 Task: In the  document disruption.htmlSelect Headings and apply  'Italics' Select the text and align it to the  'Left'. Select the table and apply  All Borders
Action: Mouse moved to (255, 332)
Screenshot: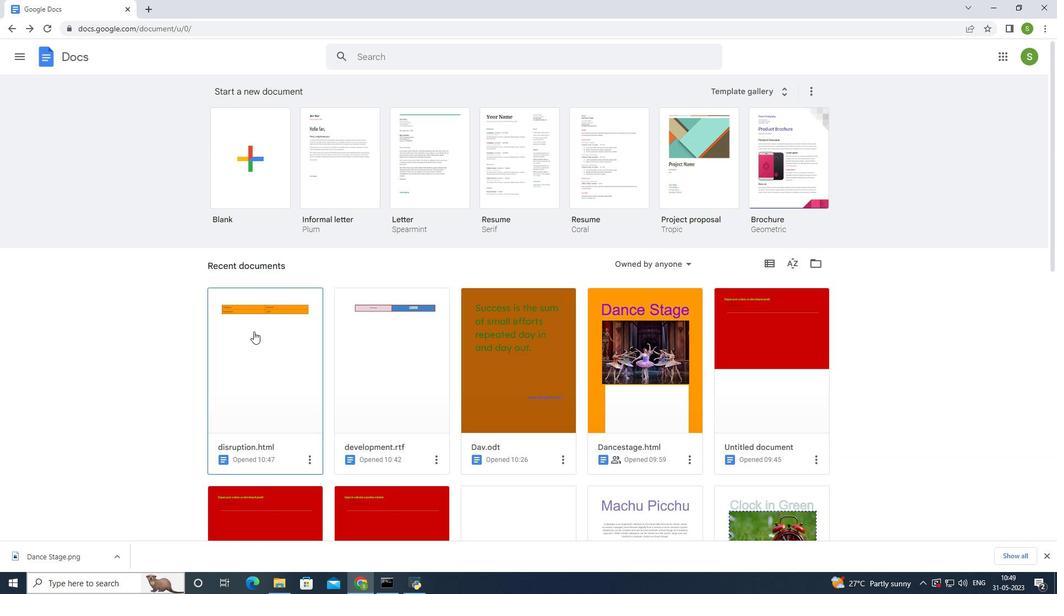 
Action: Mouse pressed left at (255, 332)
Screenshot: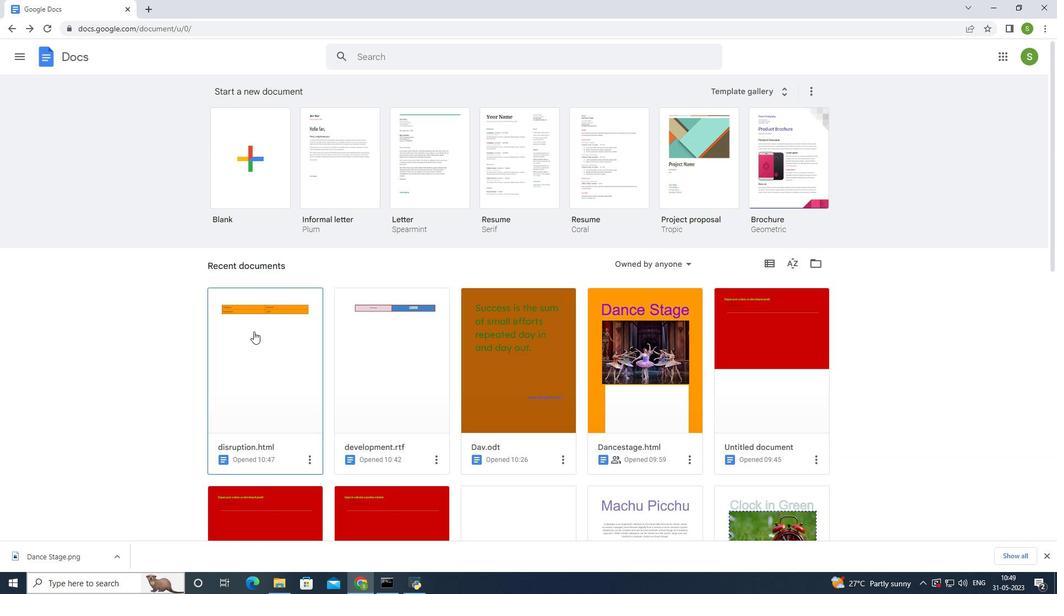 
Action: Mouse moved to (277, 188)
Screenshot: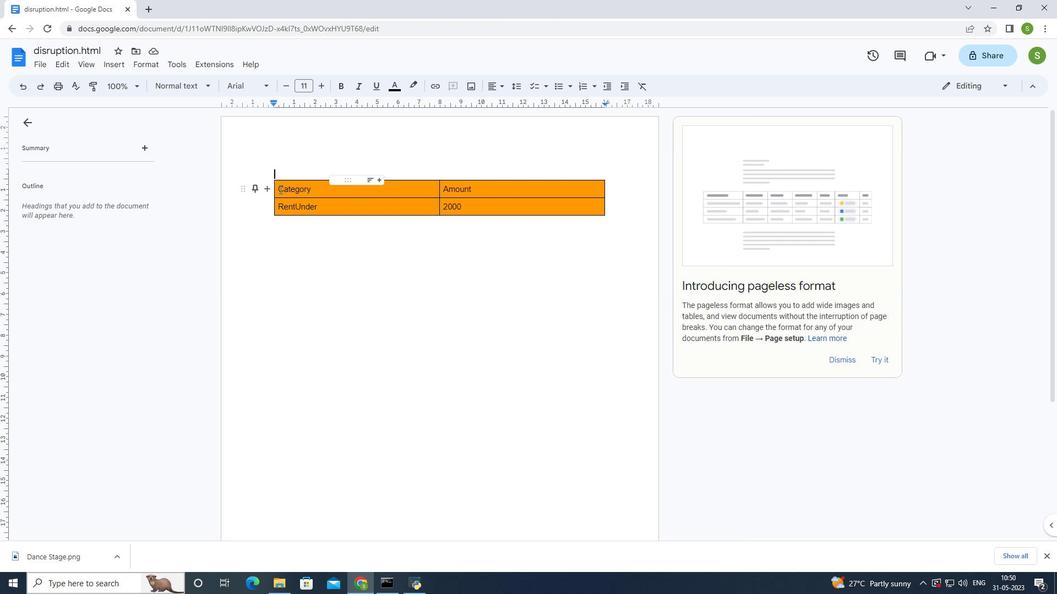 
Action: Mouse pressed left at (277, 188)
Screenshot: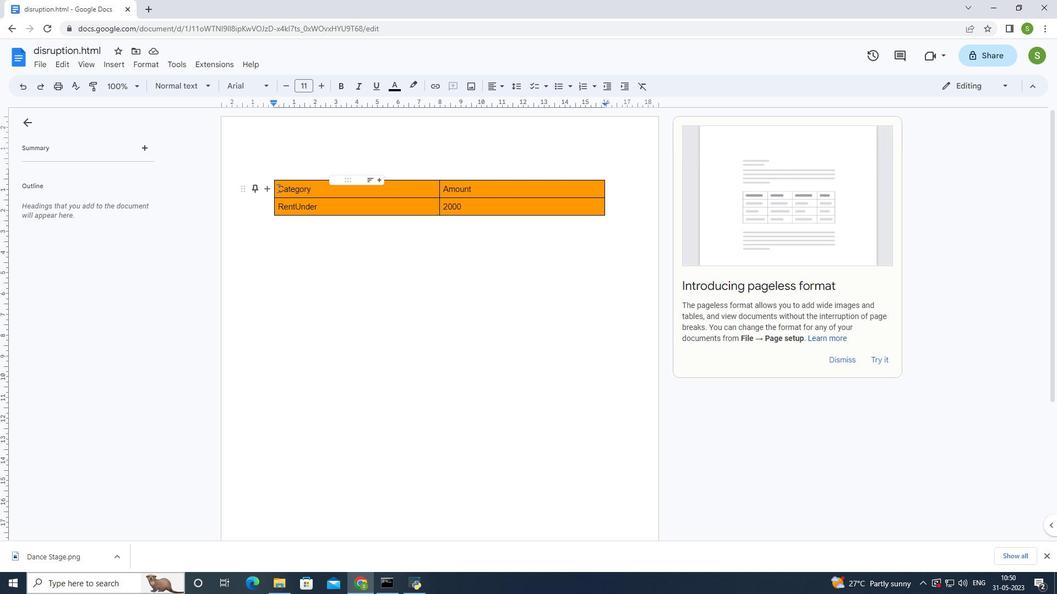
Action: Mouse moved to (359, 90)
Screenshot: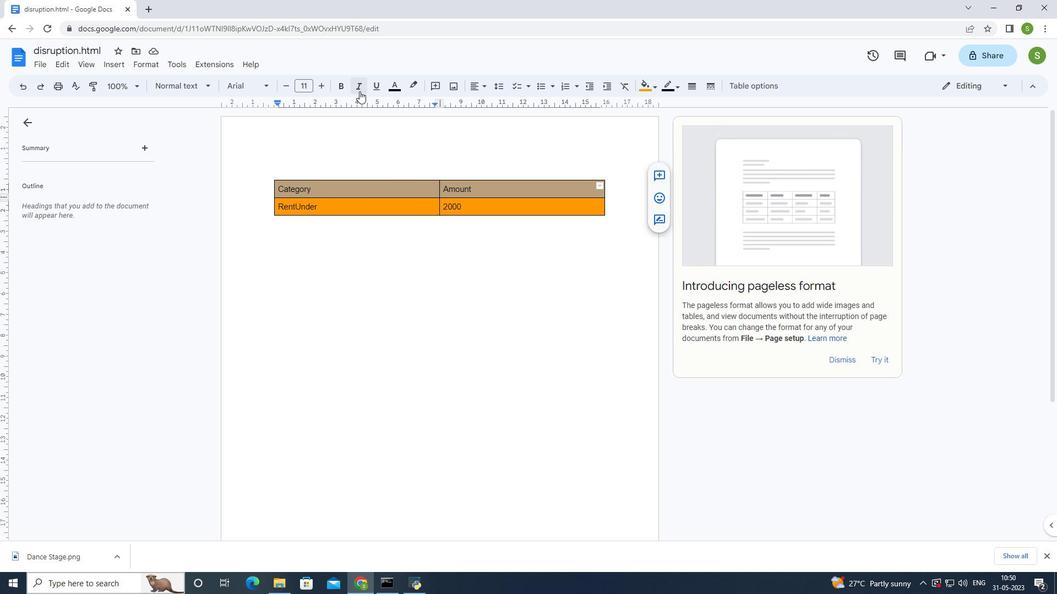 
Action: Mouse pressed left at (359, 90)
Screenshot: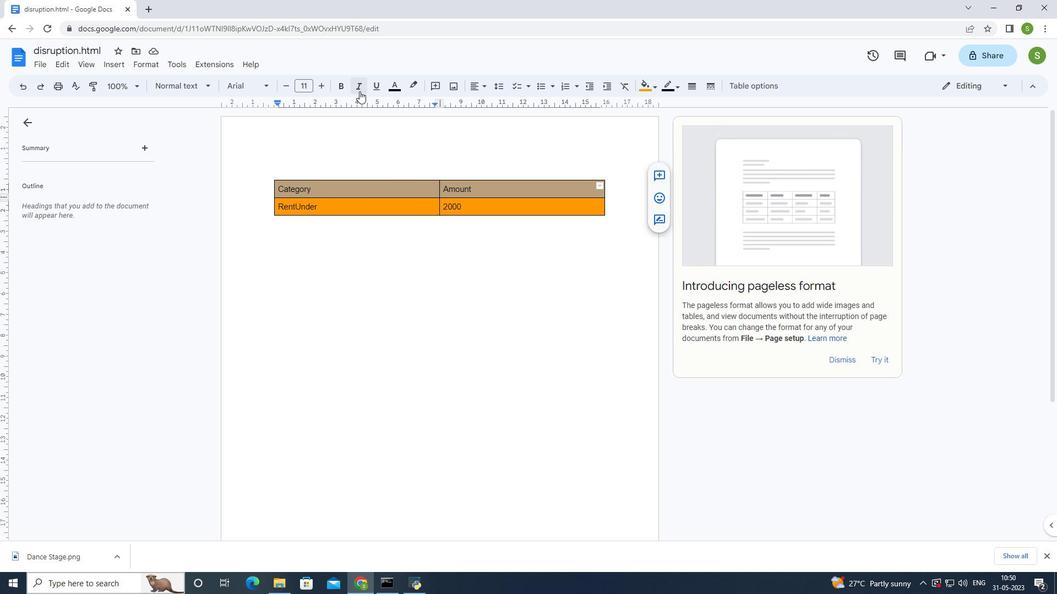 
Action: Mouse moved to (476, 88)
Screenshot: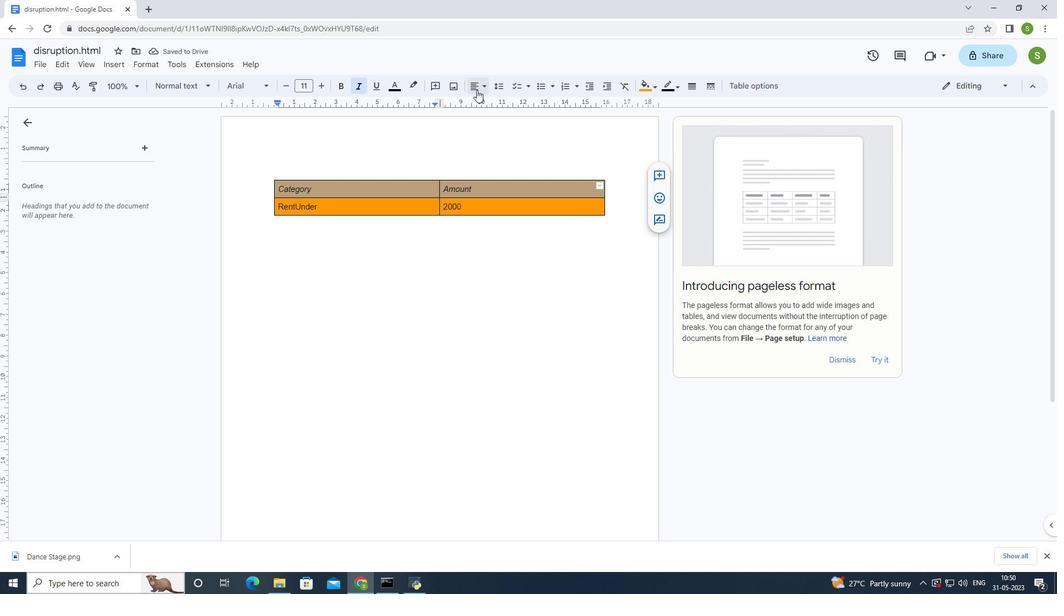 
Action: Mouse pressed left at (476, 88)
Screenshot: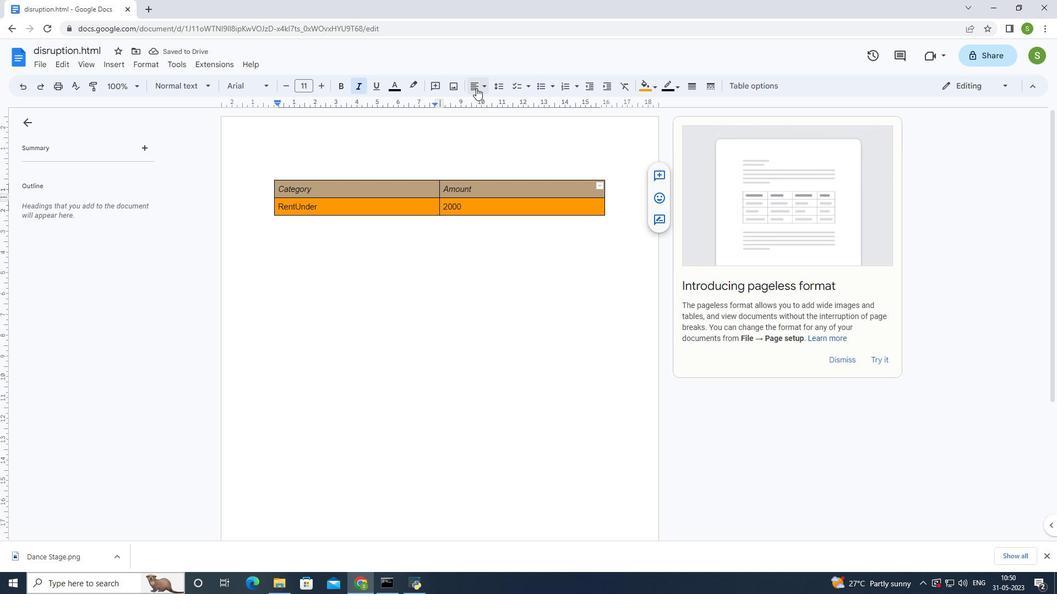 
Action: Mouse moved to (474, 100)
Screenshot: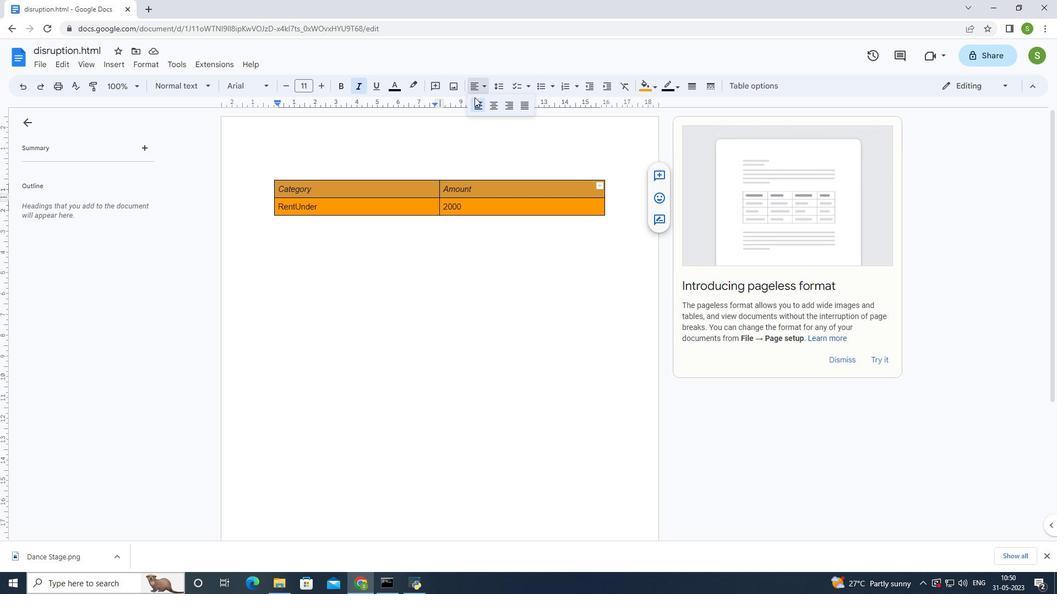 
Action: Mouse pressed left at (474, 100)
Screenshot: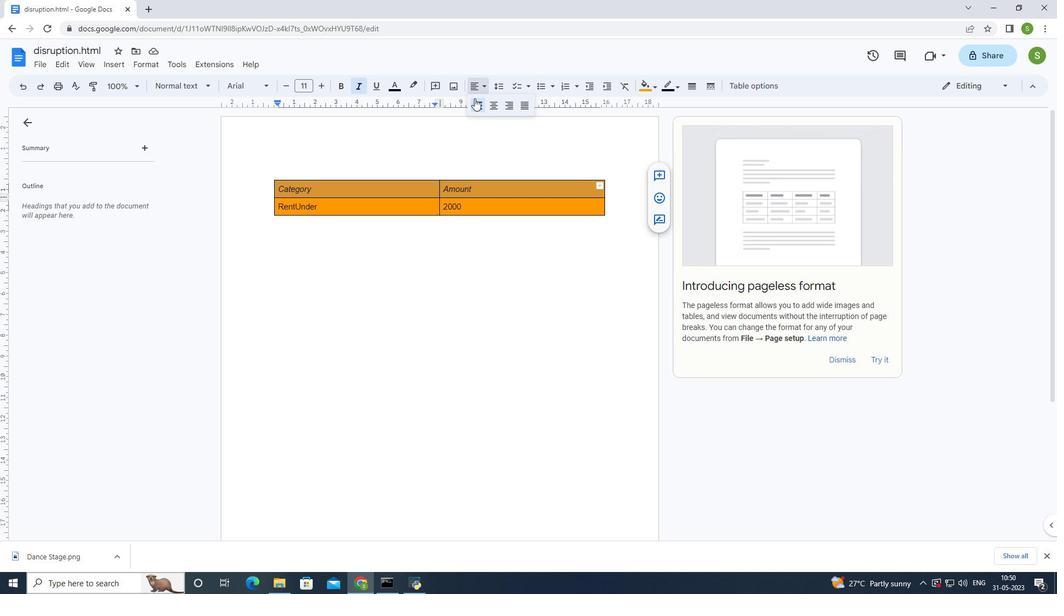 
Action: Mouse moved to (289, 229)
Screenshot: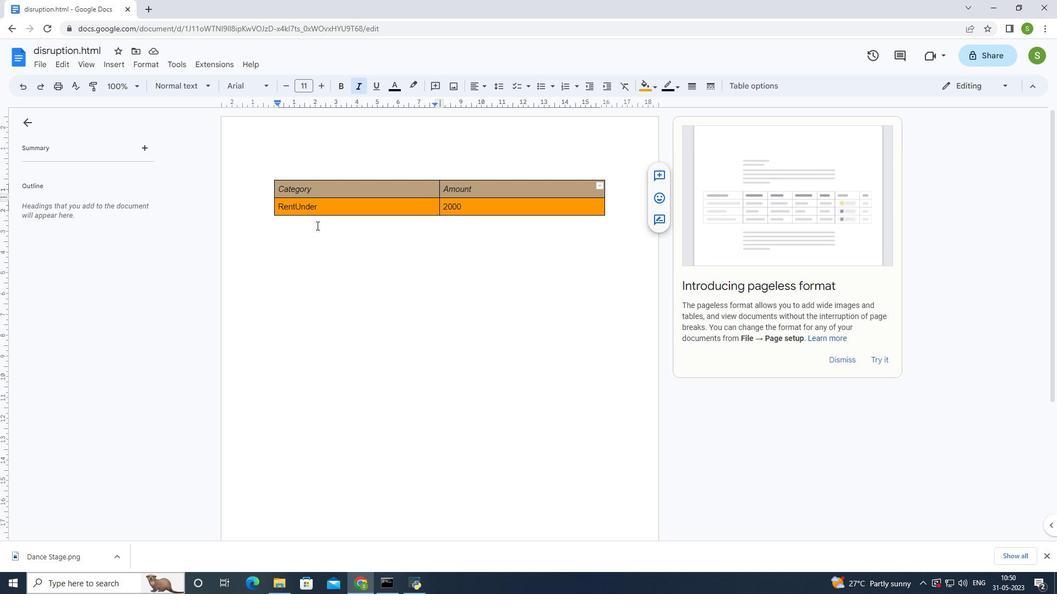 
Action: Mouse pressed left at (289, 229)
Screenshot: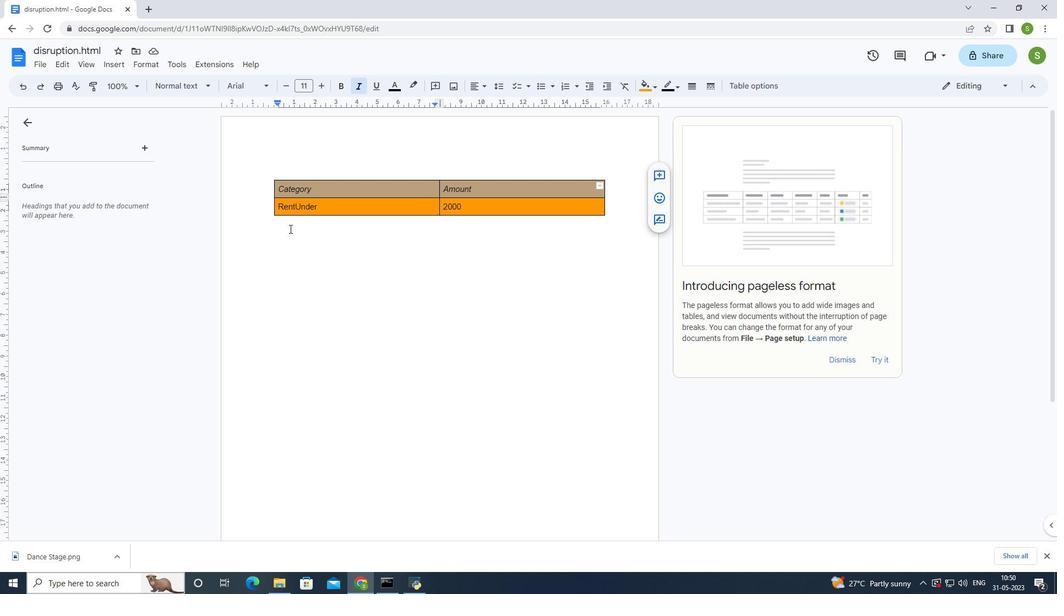 
Action: Mouse moved to (277, 180)
Screenshot: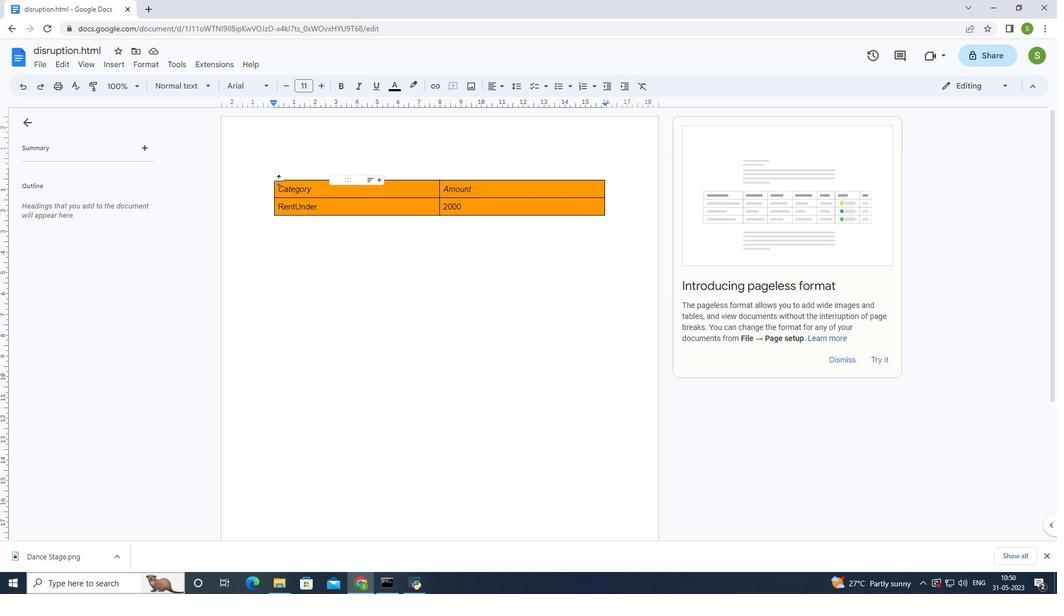 
Action: Mouse pressed left at (277, 180)
Screenshot: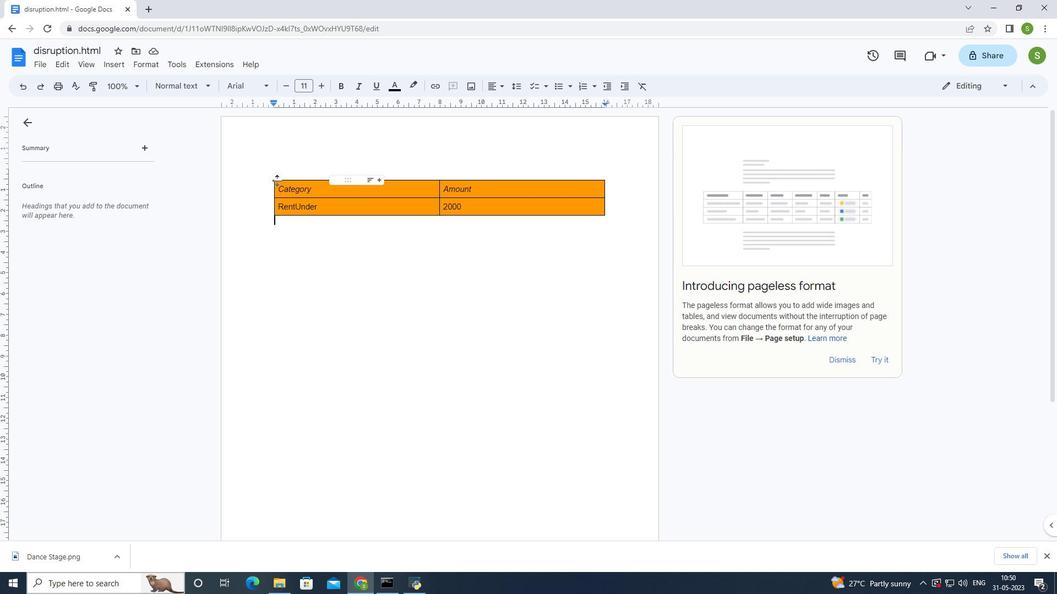 
Action: Mouse moved to (276, 182)
Screenshot: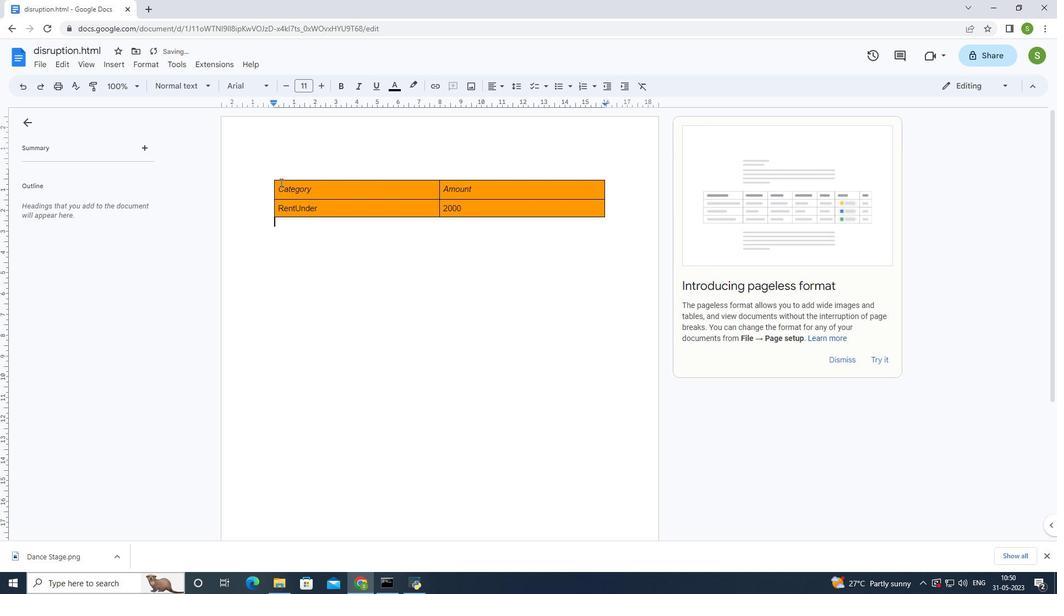 
Action: Mouse pressed left at (276, 182)
Screenshot: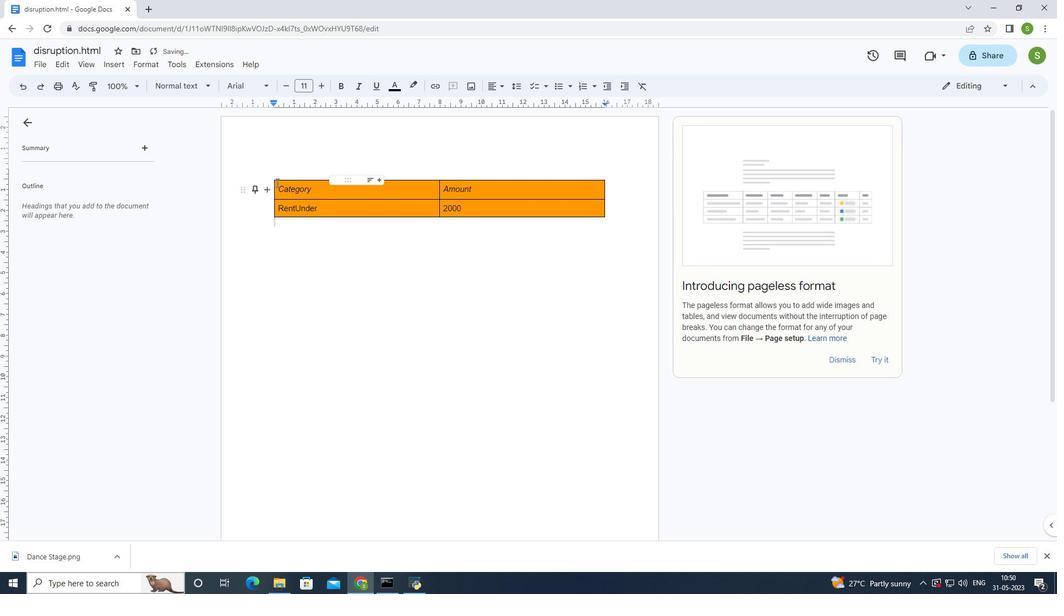 
Action: Mouse moved to (683, 87)
Screenshot: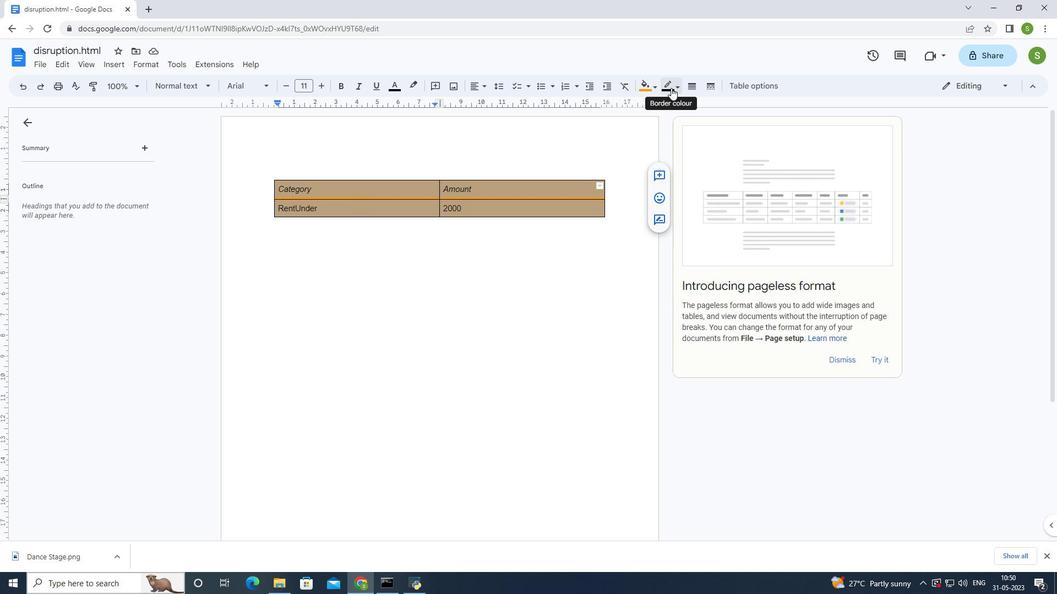 
Action: Mouse pressed left at (683, 87)
Screenshot: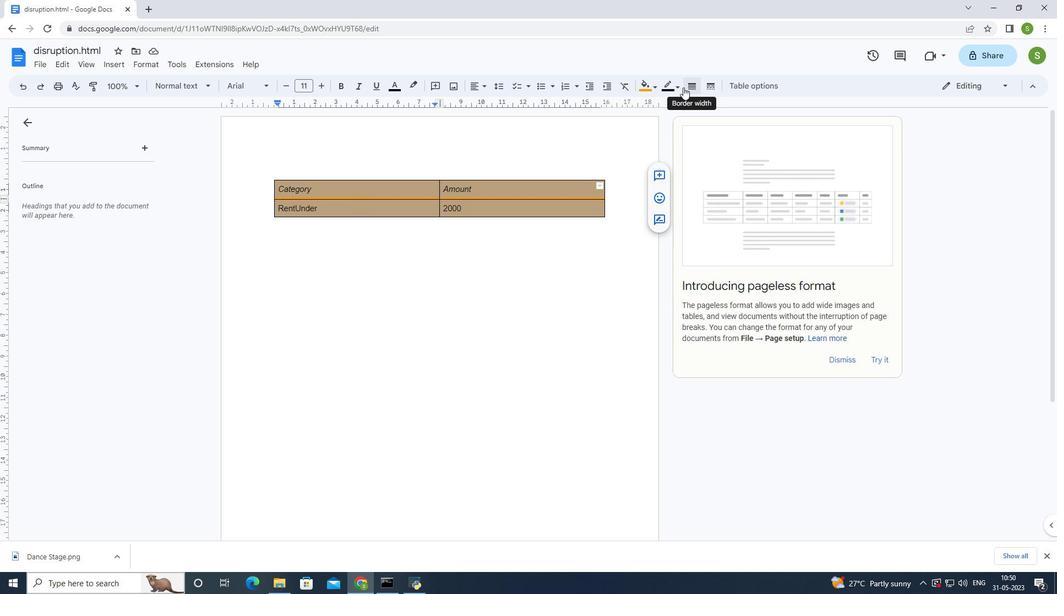 
Action: Mouse moved to (709, 89)
Screenshot: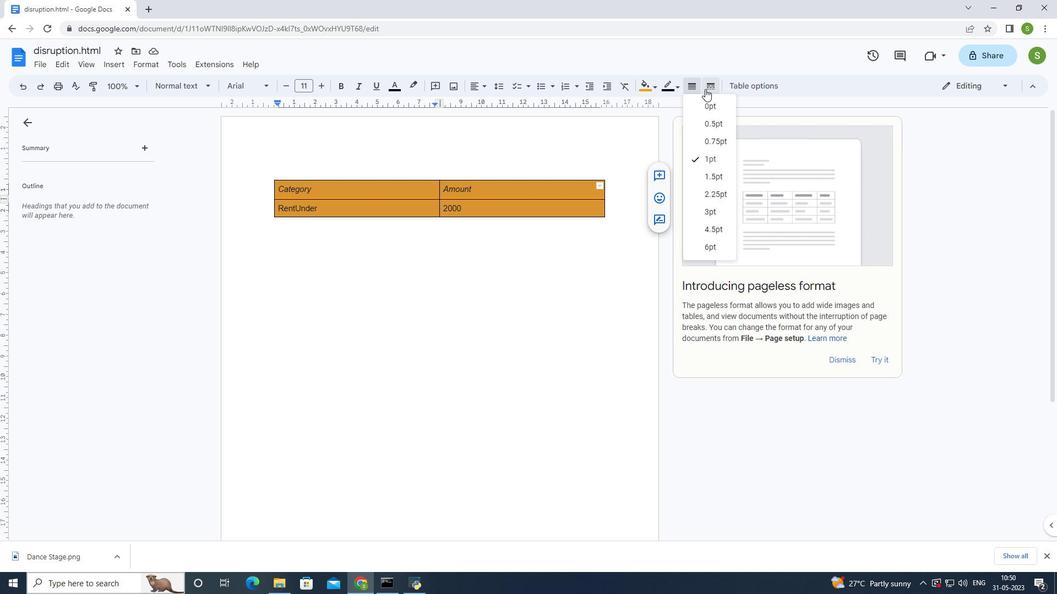 
Action: Mouse pressed left at (709, 89)
Screenshot: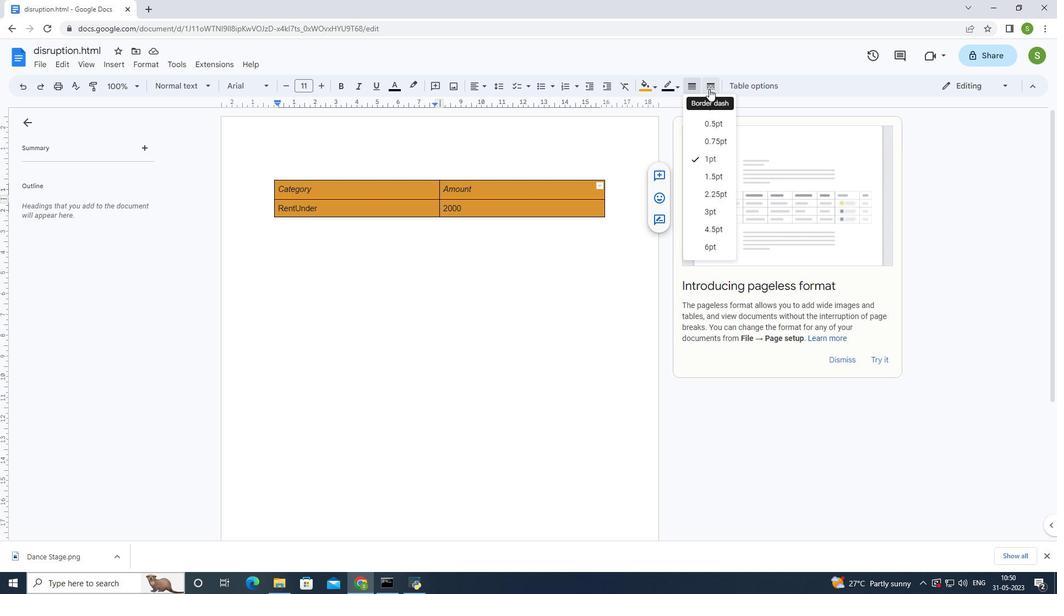 
Action: Mouse moved to (603, 181)
Screenshot: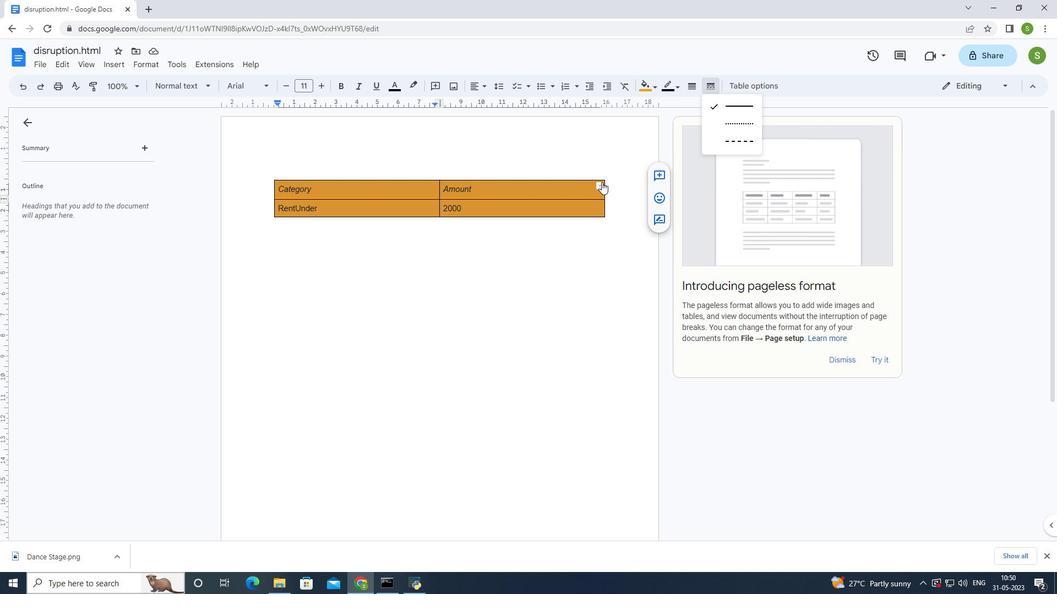 
Action: Mouse pressed left at (603, 181)
Screenshot: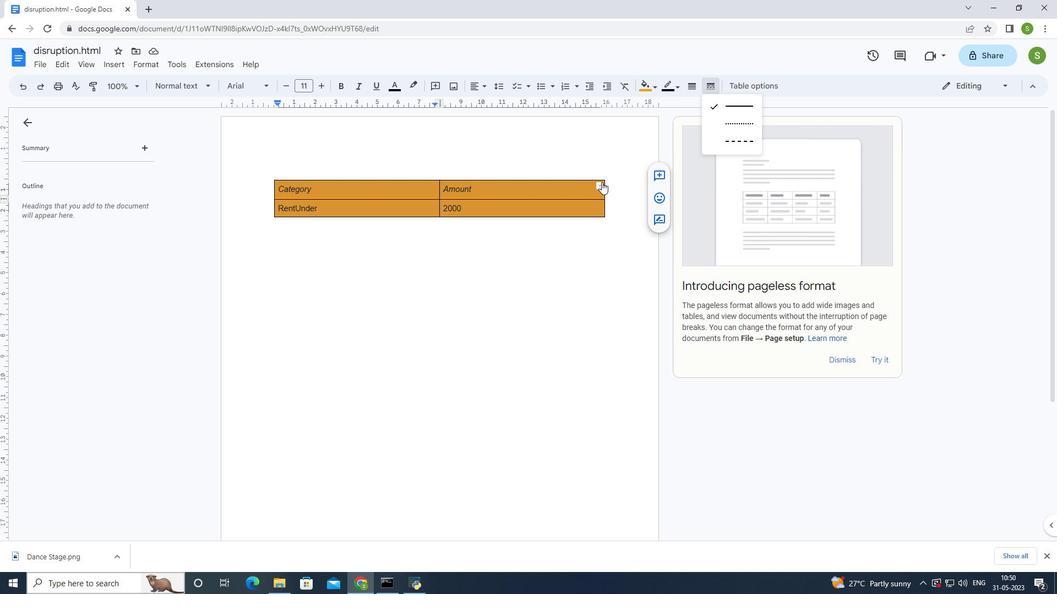 
Action: Mouse moved to (277, 183)
Screenshot: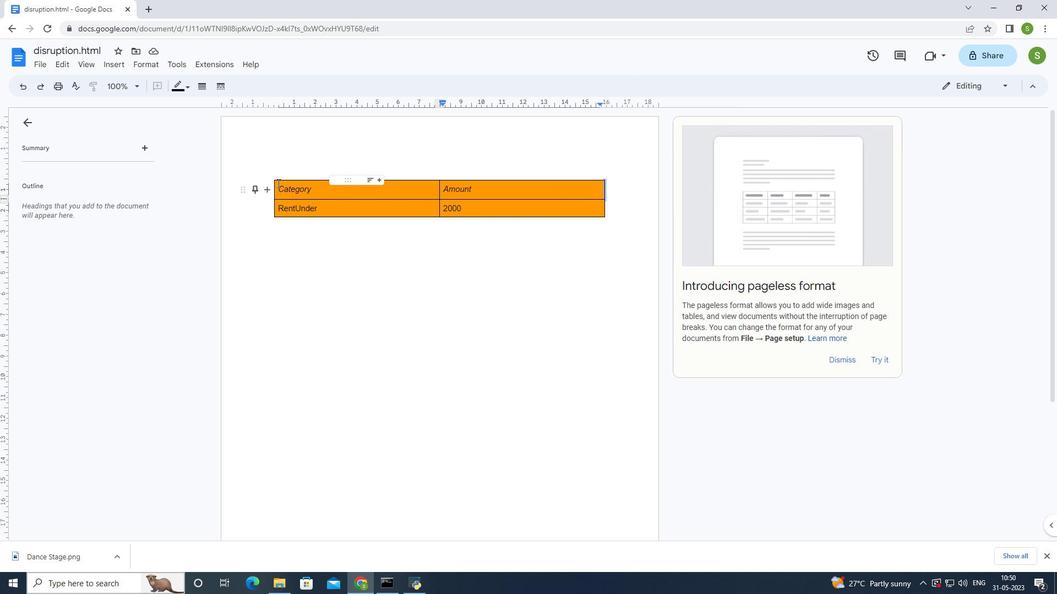 
Action: Mouse pressed left at (277, 183)
Screenshot: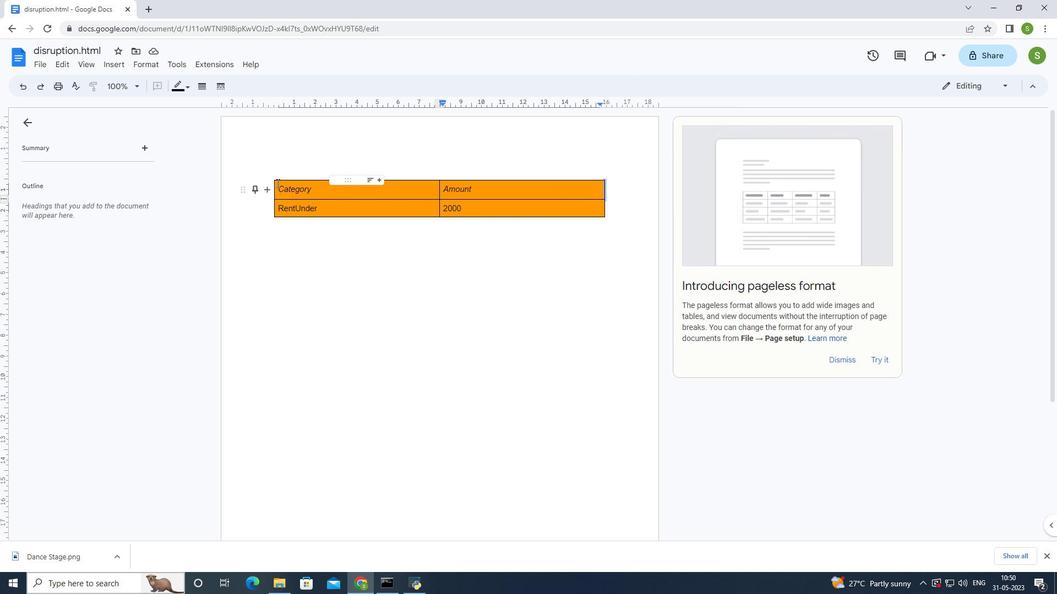 
Action: Mouse moved to (34, 64)
Screenshot: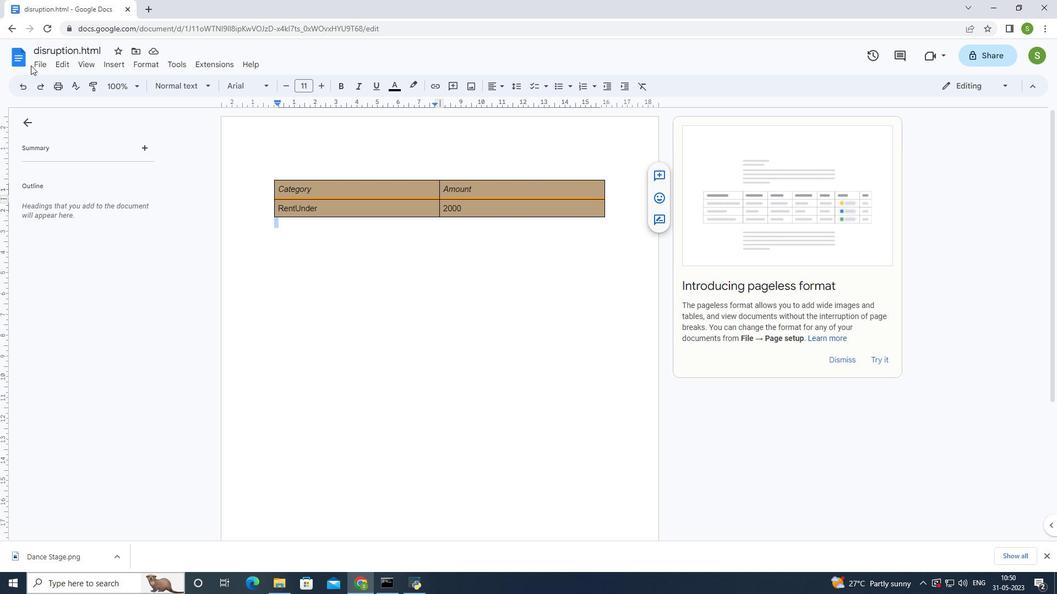 
Action: Mouse pressed left at (34, 64)
Screenshot: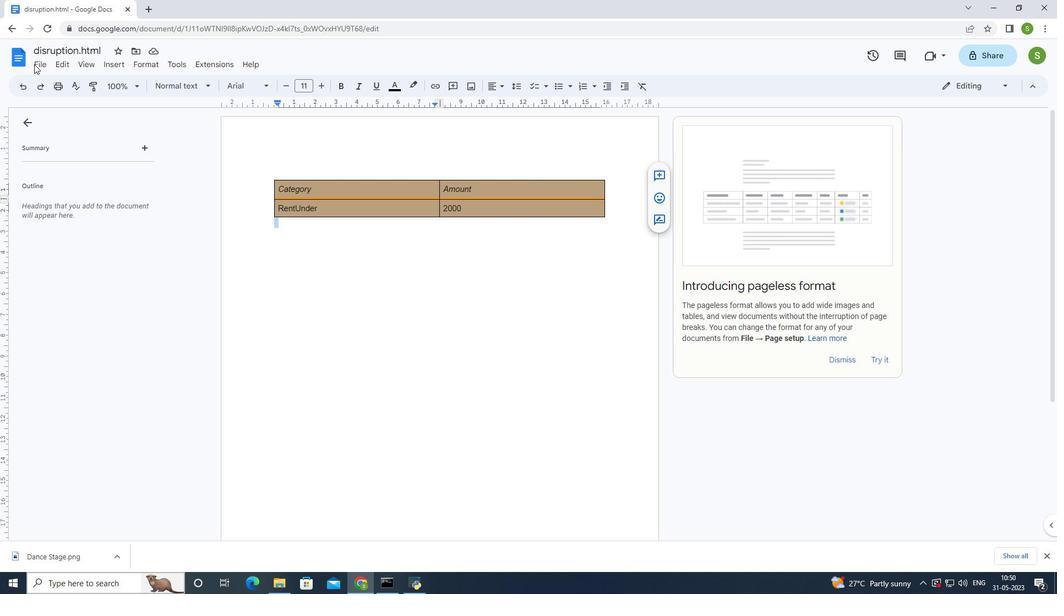 
Action: Mouse moved to (46, 64)
Screenshot: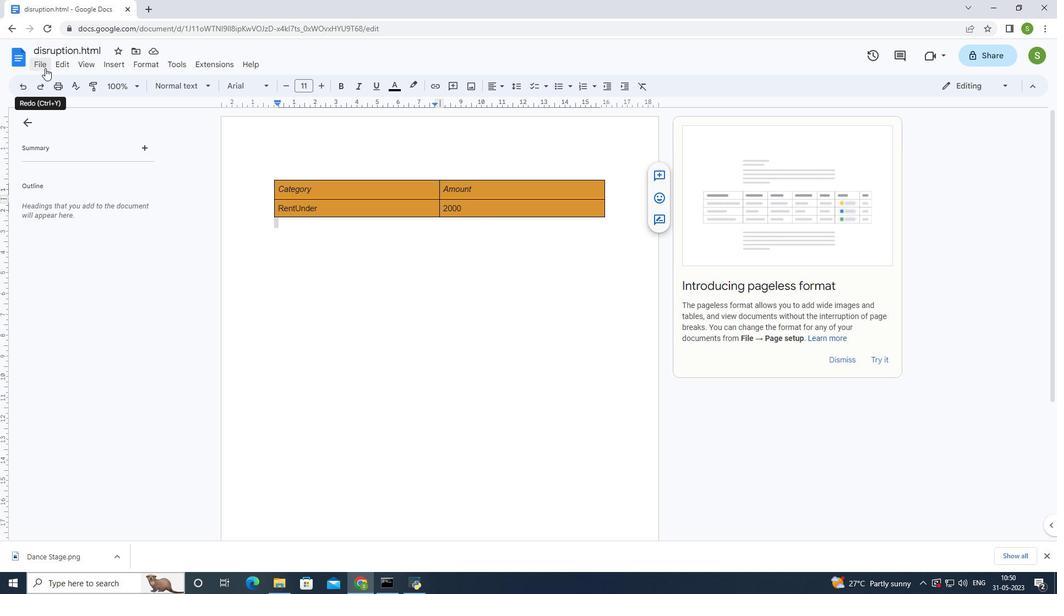 
Action: Mouse pressed left at (46, 64)
Screenshot: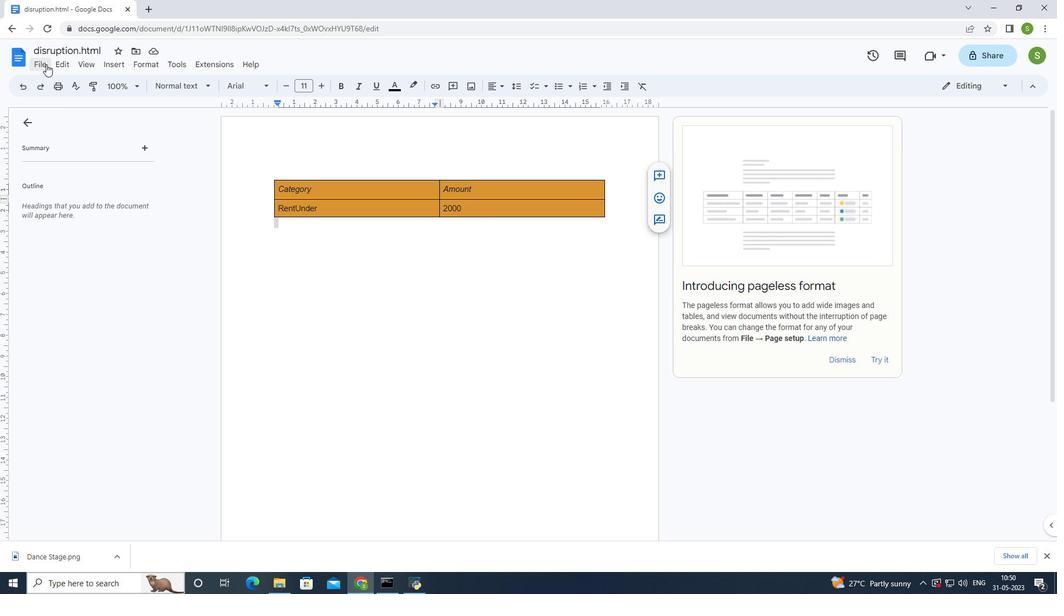 
Action: Mouse moved to (495, 150)
Screenshot: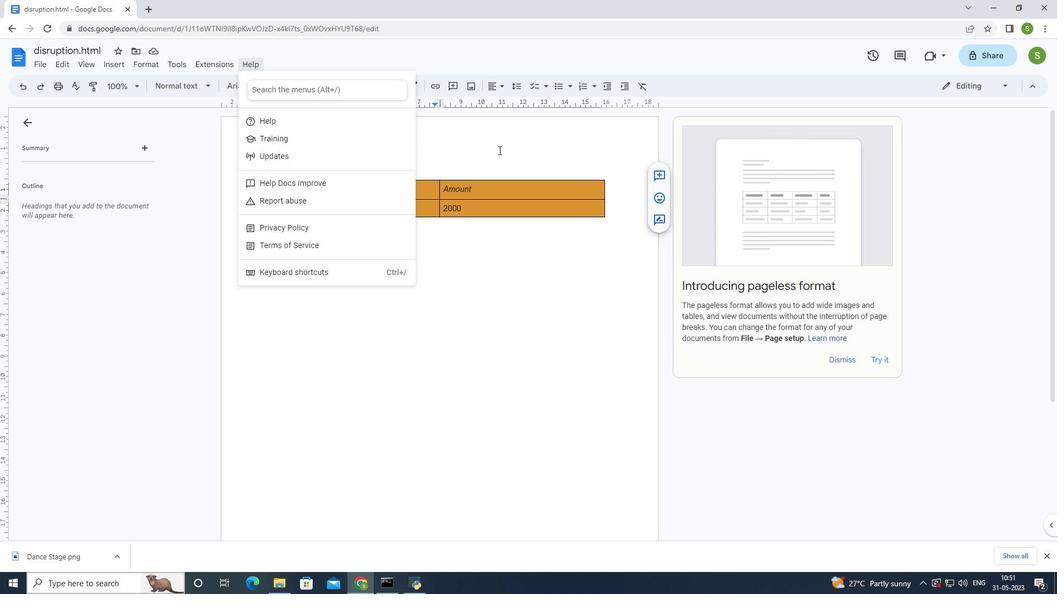 
Action: Mouse pressed left at (495, 150)
Screenshot: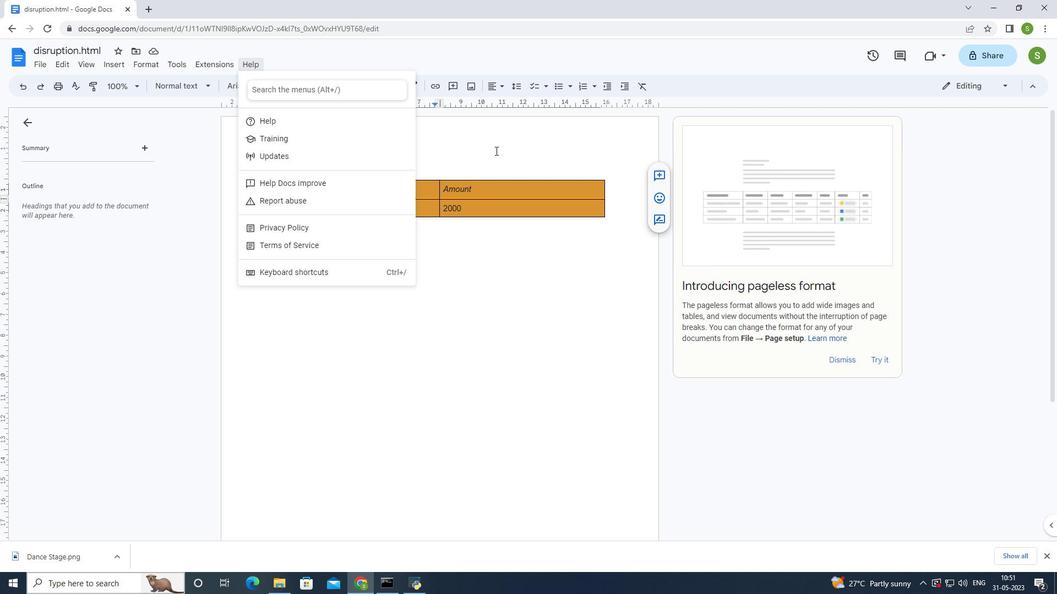 
Action: Mouse moved to (277, 187)
Screenshot: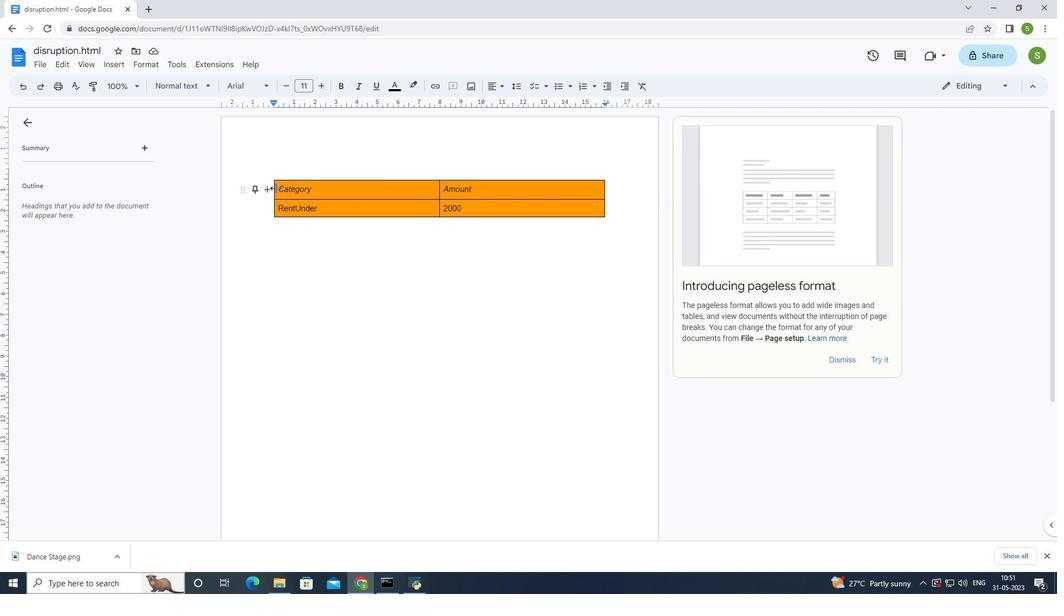 
Action: Mouse pressed left at (277, 187)
Screenshot: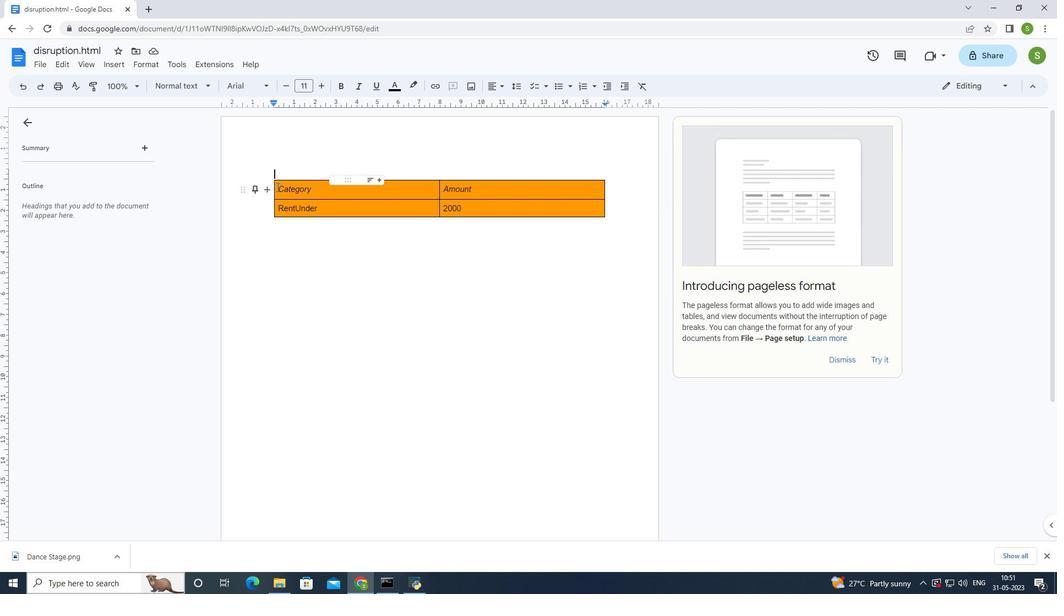 
Action: Mouse moved to (602, 186)
Screenshot: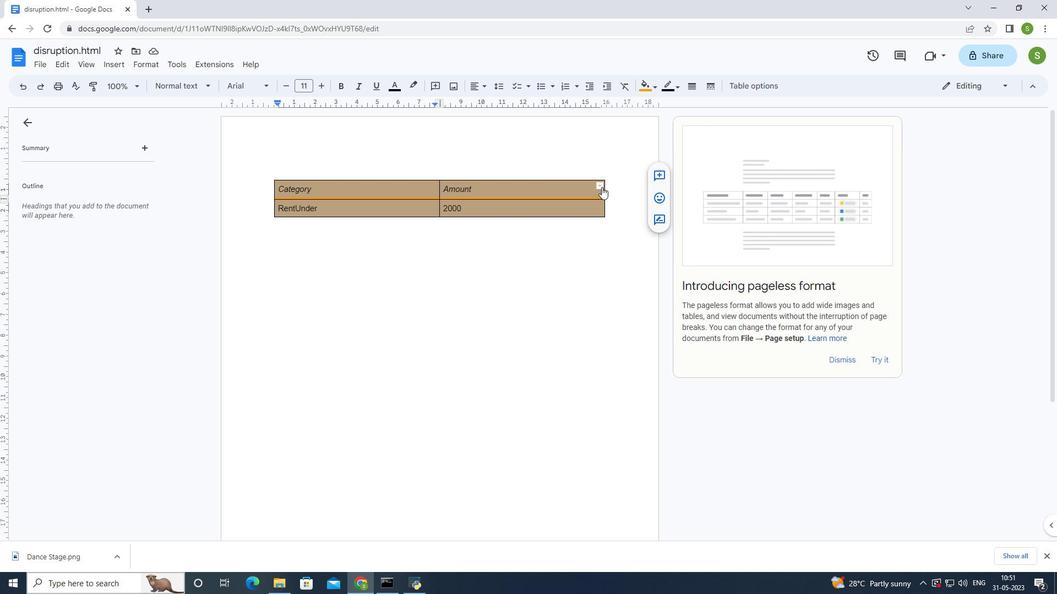 
Action: Mouse pressed left at (602, 186)
Screenshot: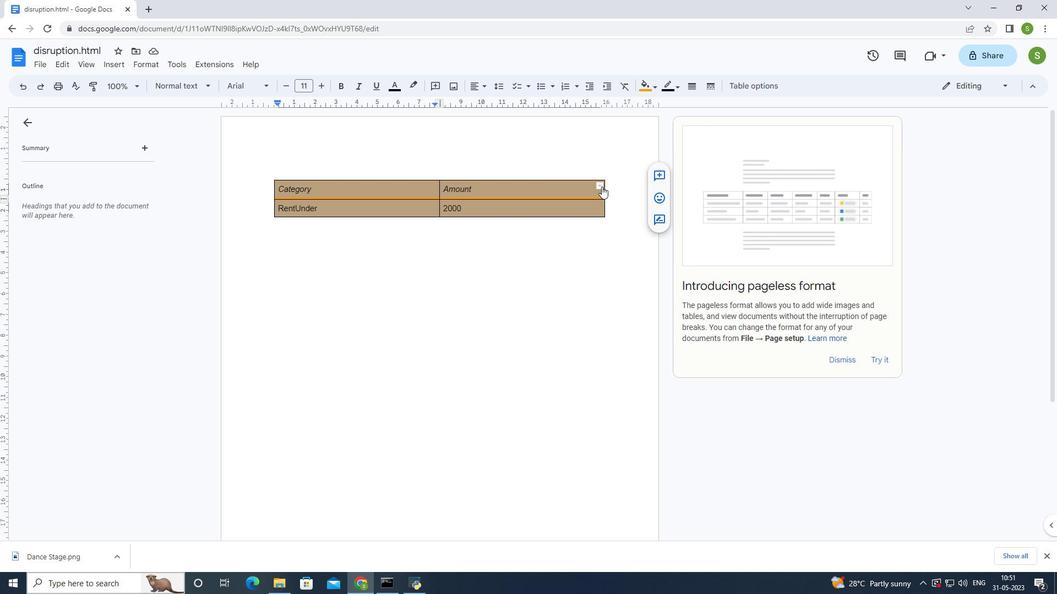 
Action: Mouse moved to (576, 145)
Screenshot: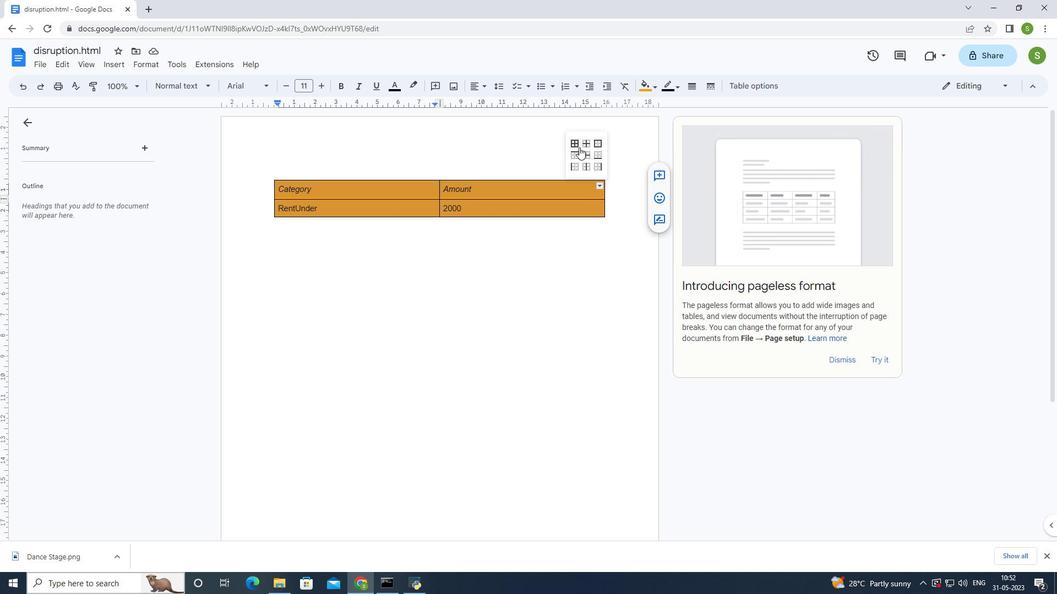 
Action: Mouse pressed left at (576, 145)
Screenshot: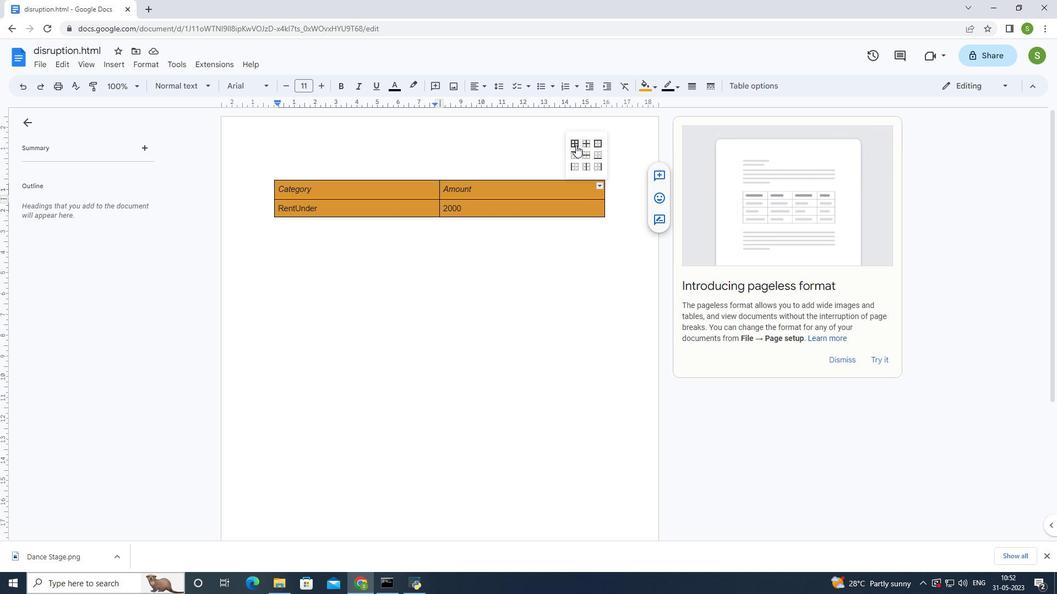 
Action: Mouse moved to (403, 289)
Screenshot: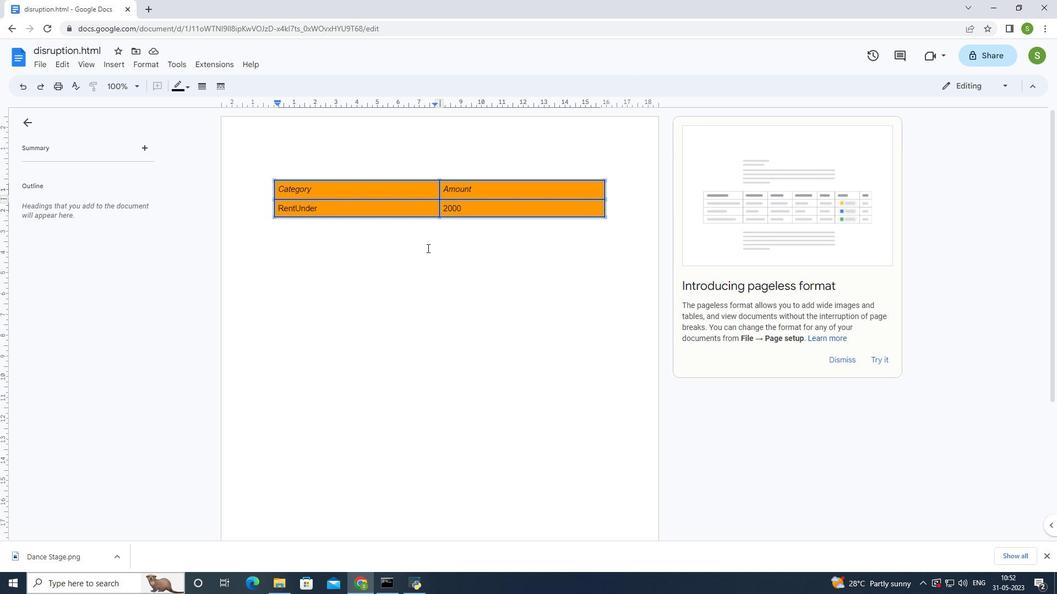 
Action: Mouse pressed left at (403, 289)
Screenshot: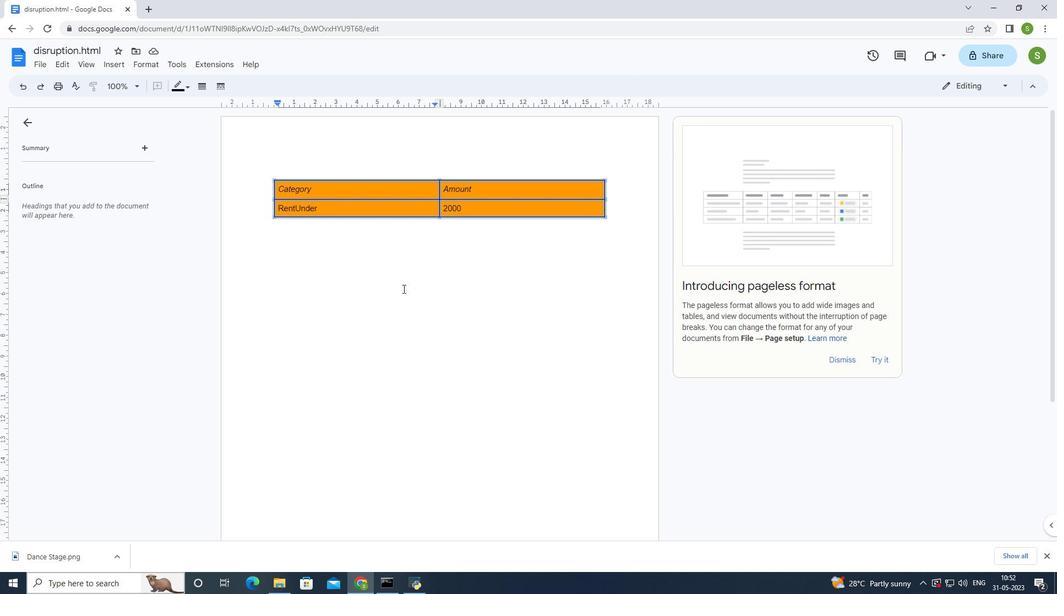 
Action: Mouse moved to (537, 246)
Screenshot: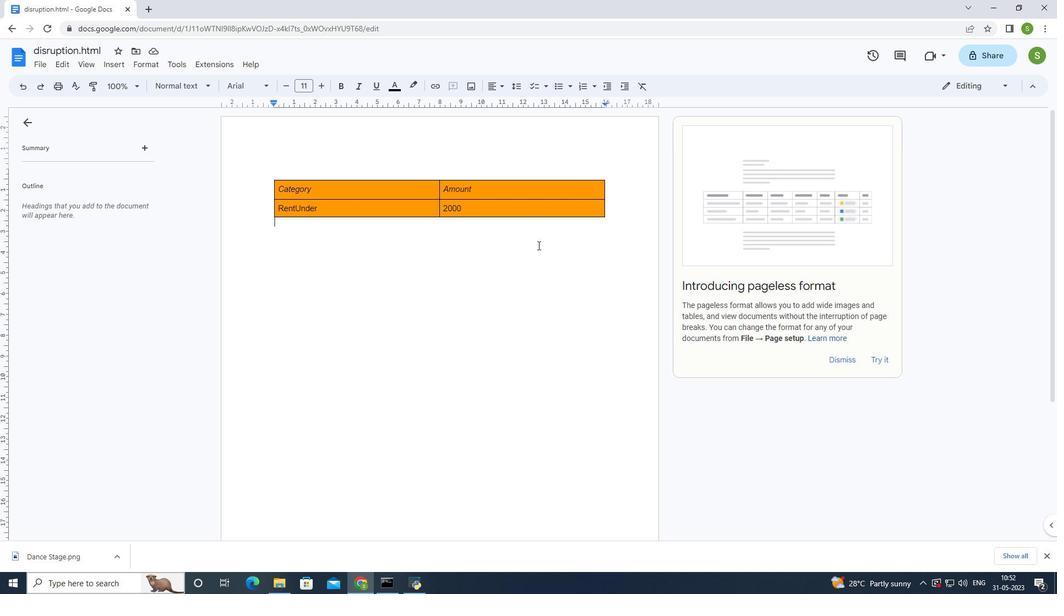 
